 Task: Create Card Card0000000152 in Board Board0000000038 in Workspace WS0000000013 in Trello. Create Card Card0000000153 in Board Board0000000039 in Workspace WS0000000013 in Trello. Create Card Card0000000154 in Board Board0000000039 in Workspace WS0000000013 in Trello. Create Card Card0000000155 in Board Board0000000039 in Workspace WS0000000013 in Trello. Create Card Card0000000156 in Board Board0000000039 in Workspace WS0000000013 in Trello
Action: Mouse moved to (257, 341)
Screenshot: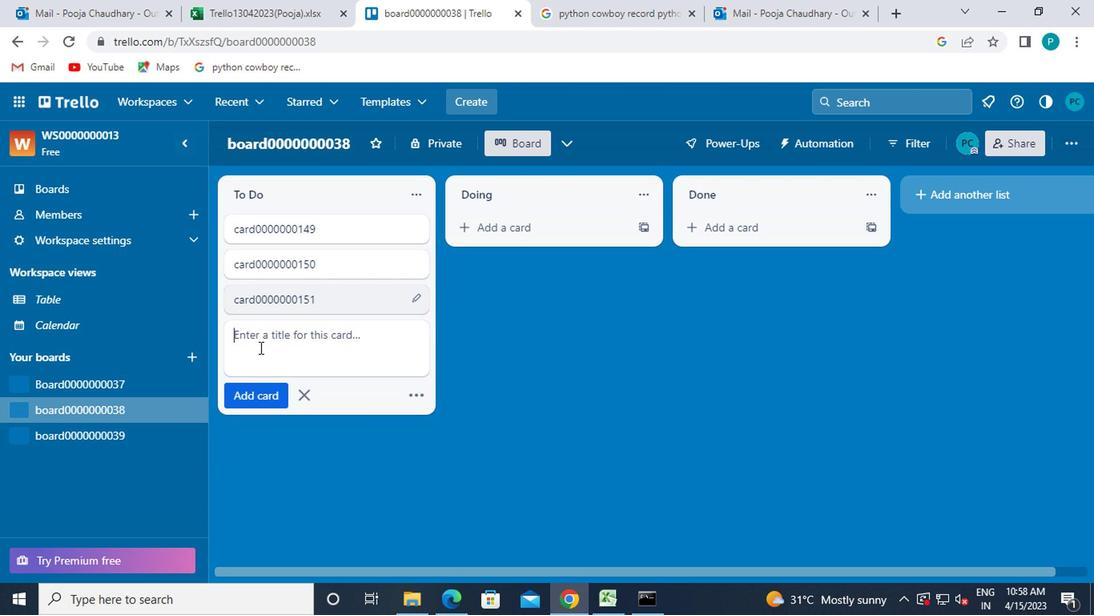 
Action: Mouse pressed left at (257, 341)
Screenshot: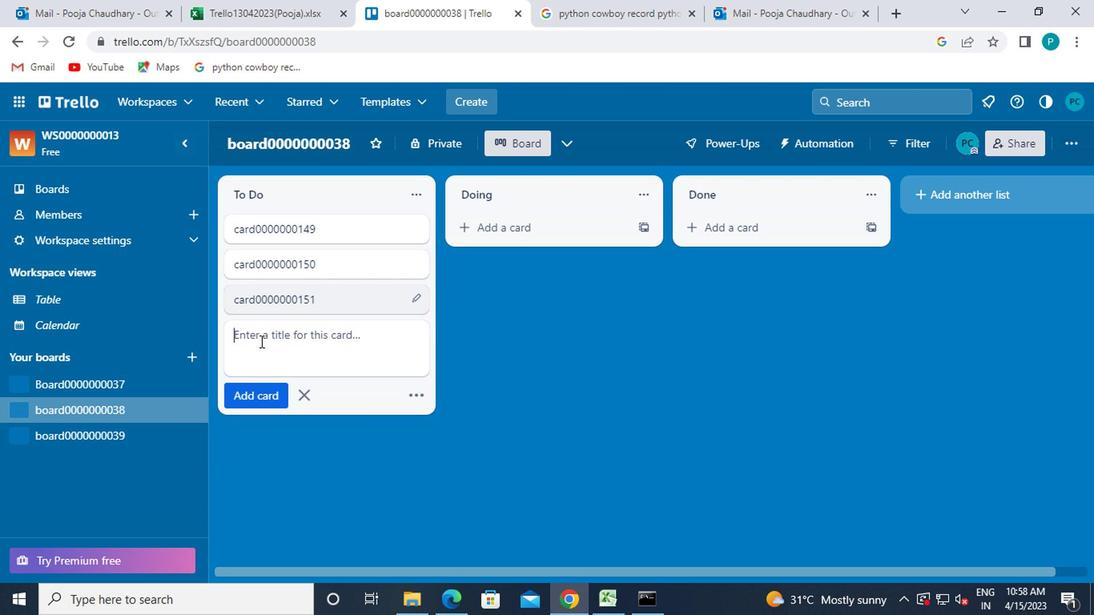 
Action: Key pressed card0000000152
Screenshot: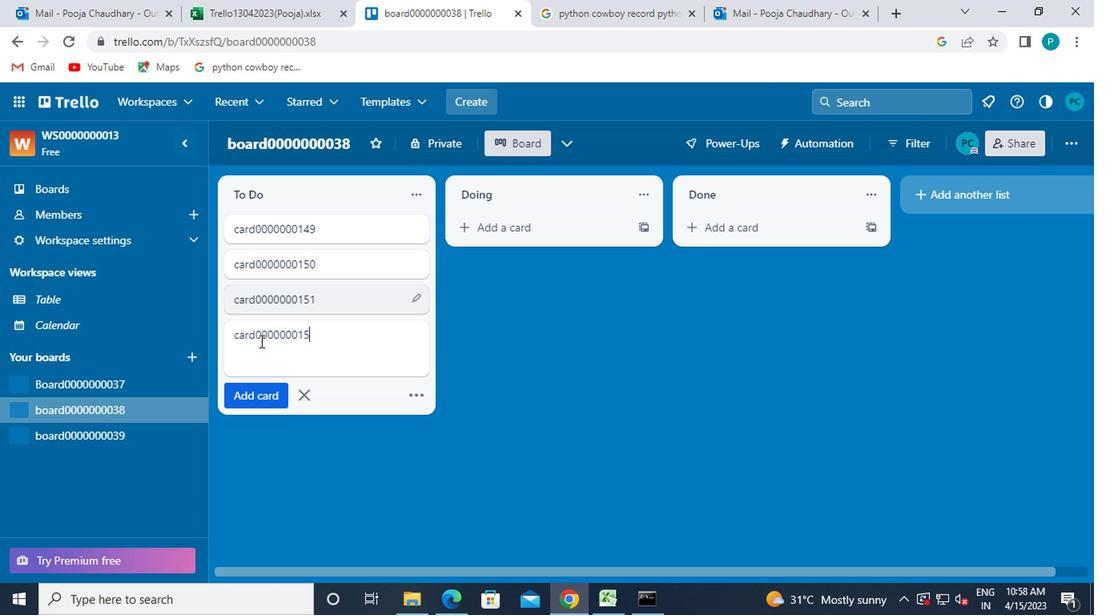 
Action: Mouse moved to (244, 392)
Screenshot: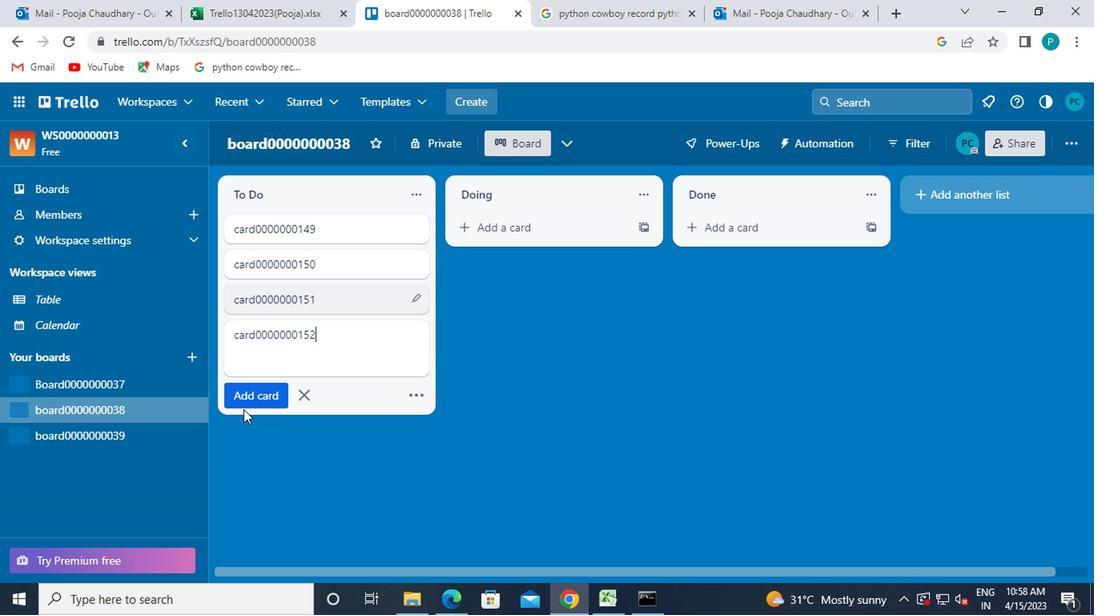 
Action: Mouse pressed left at (244, 392)
Screenshot: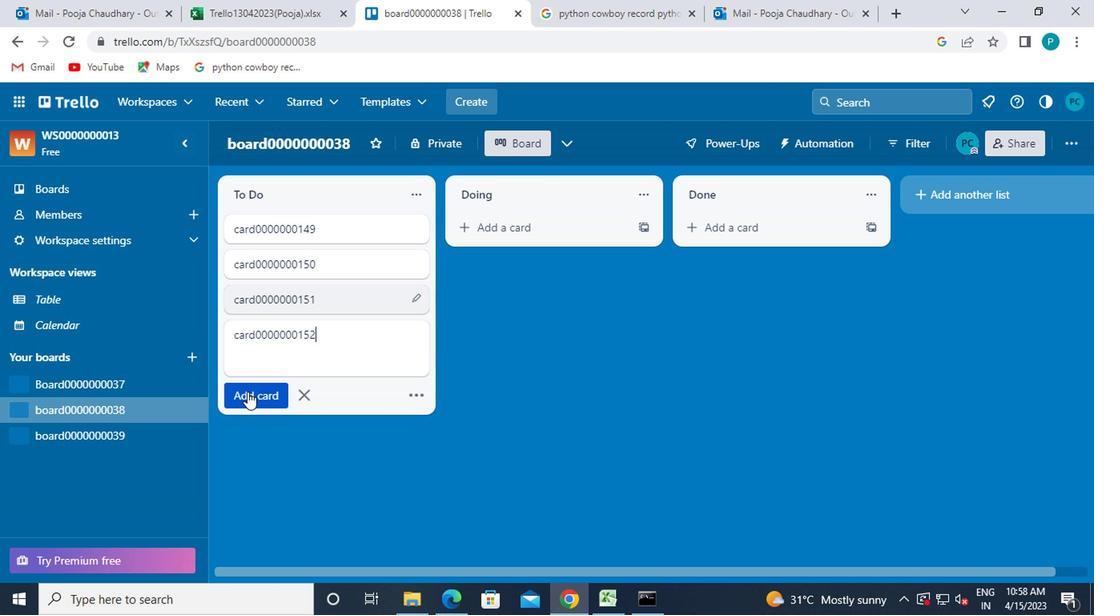 
Action: Mouse moved to (302, 430)
Screenshot: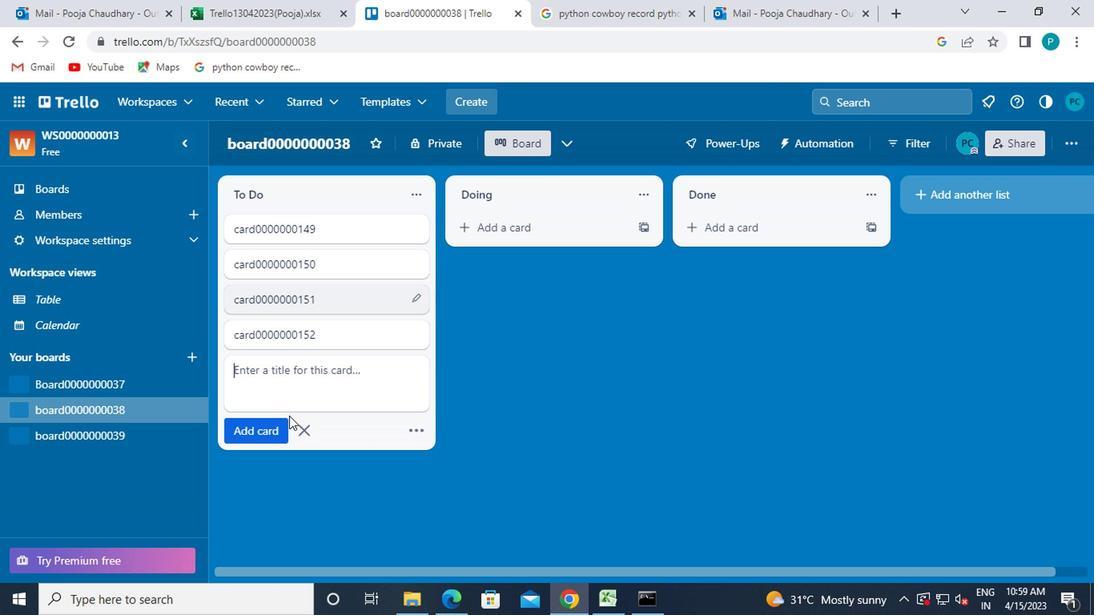 
Action: Mouse pressed left at (302, 430)
Screenshot: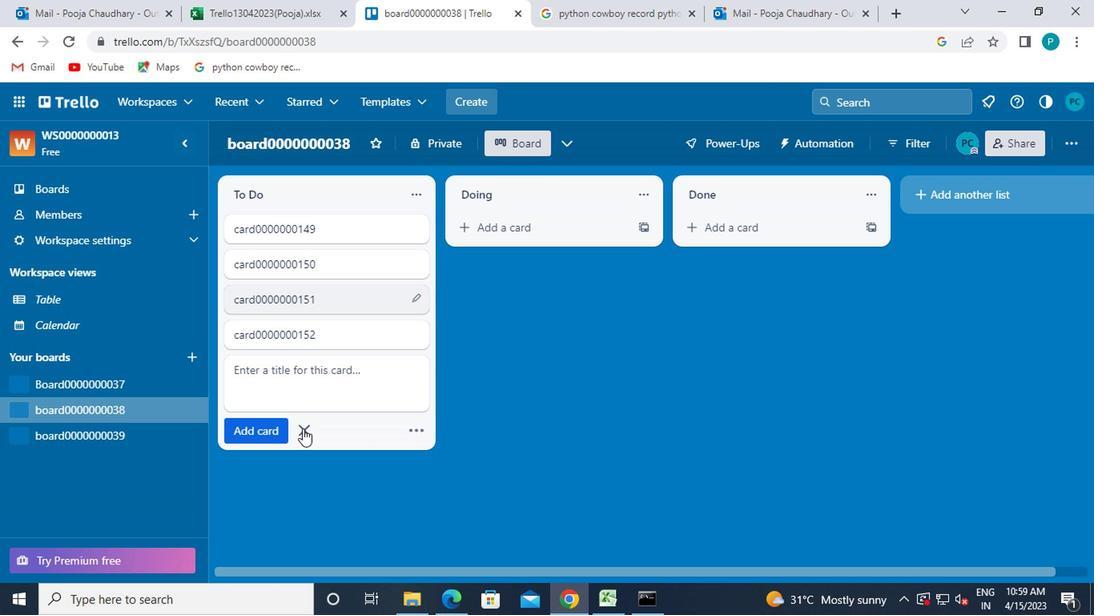 
Action: Mouse moved to (118, 437)
Screenshot: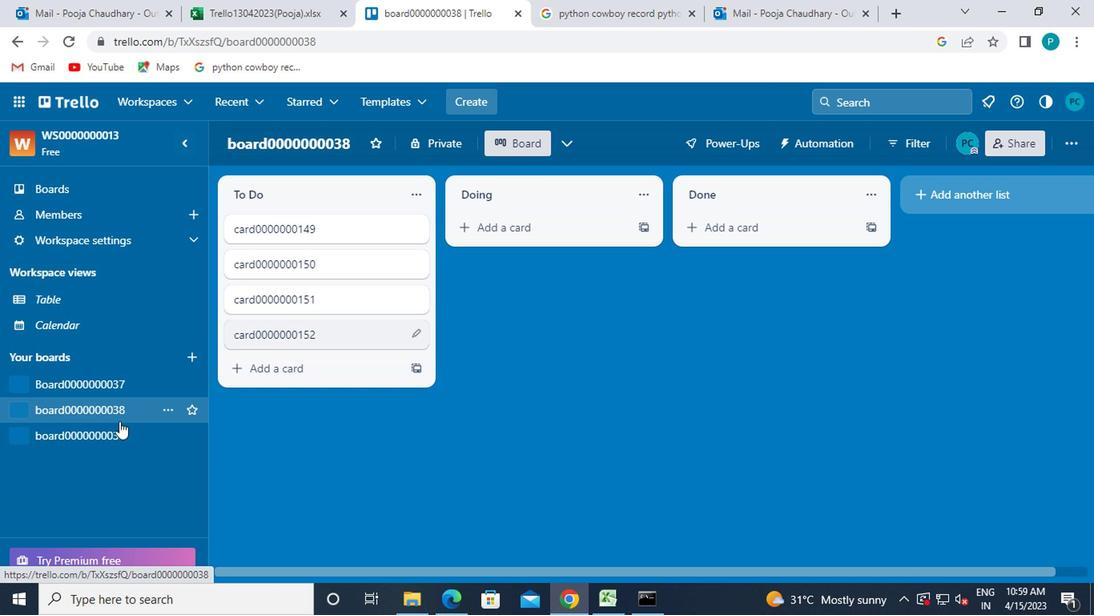 
Action: Mouse pressed left at (118, 437)
Screenshot: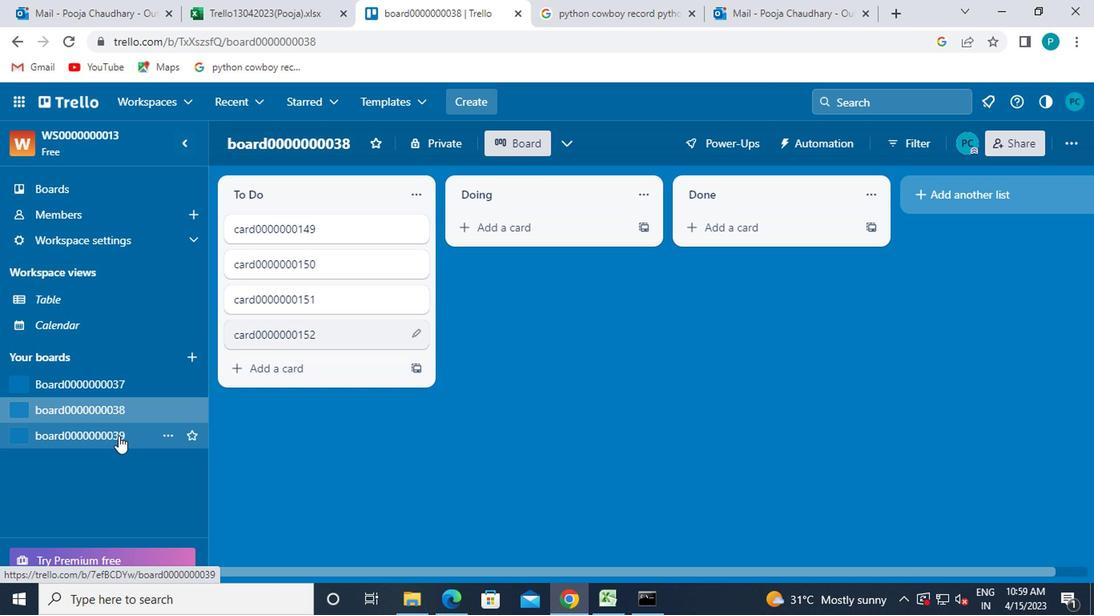 
Action: Mouse moved to (236, 266)
Screenshot: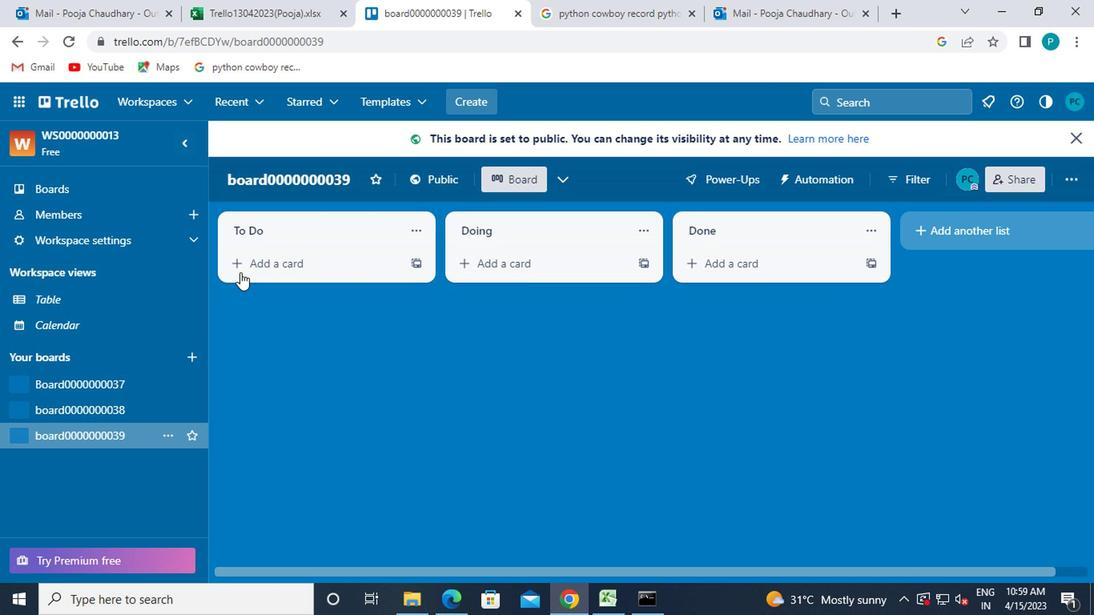 
Action: Mouse pressed left at (236, 266)
Screenshot: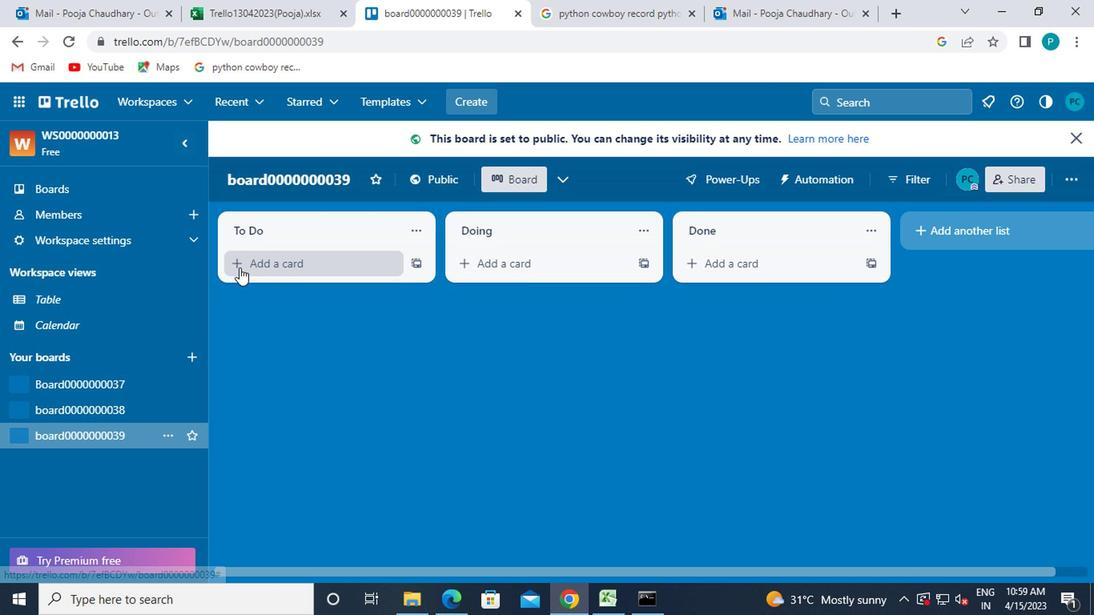 
Action: Key pressed card0000000153
Screenshot: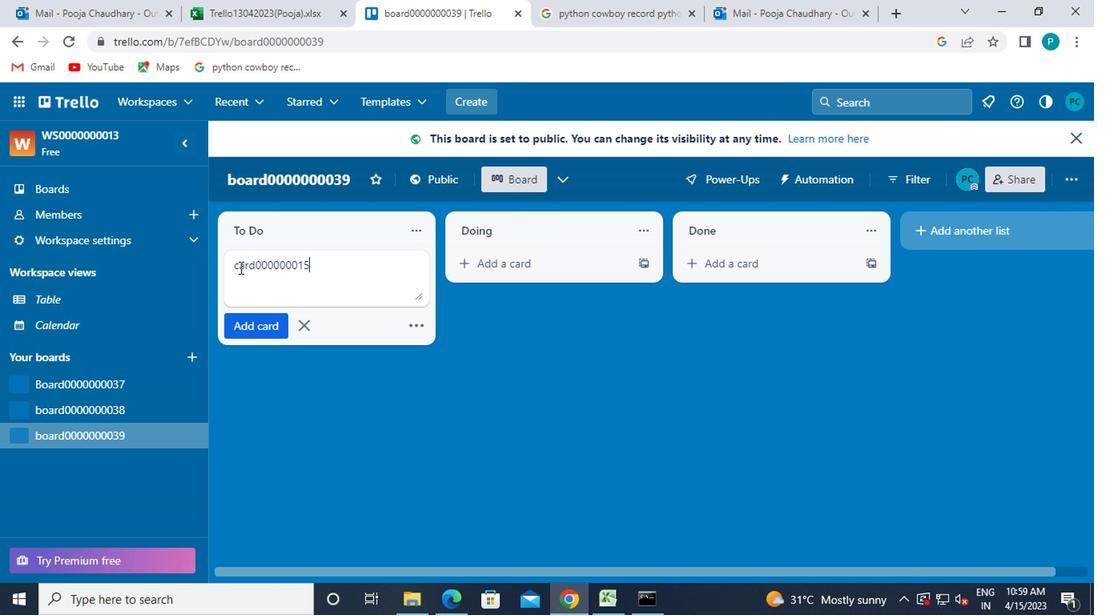 
Action: Mouse moved to (245, 327)
Screenshot: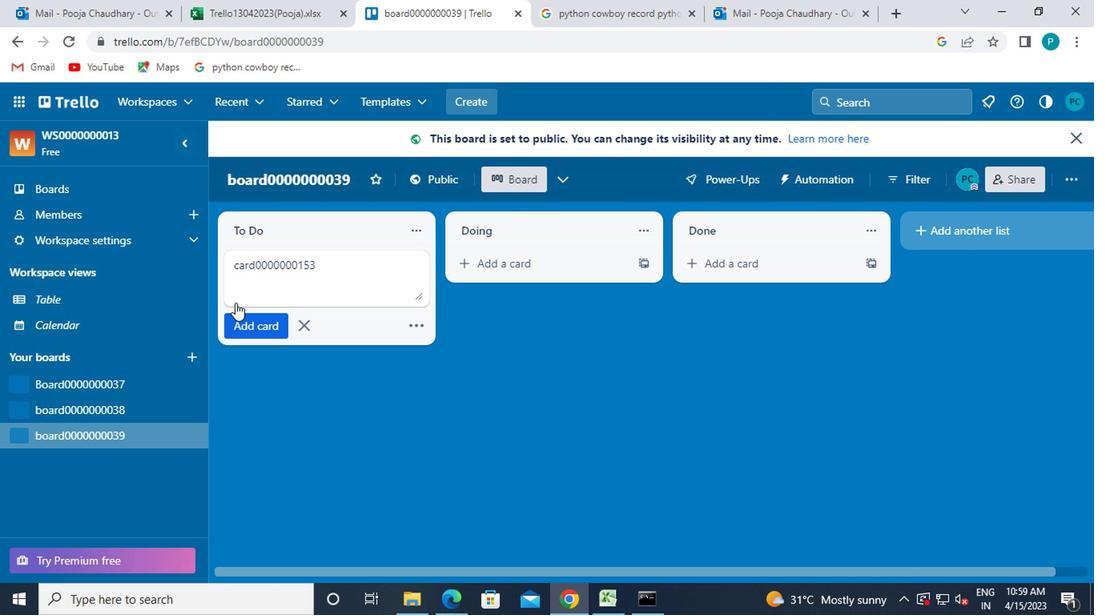 
Action: Mouse pressed left at (245, 327)
Screenshot: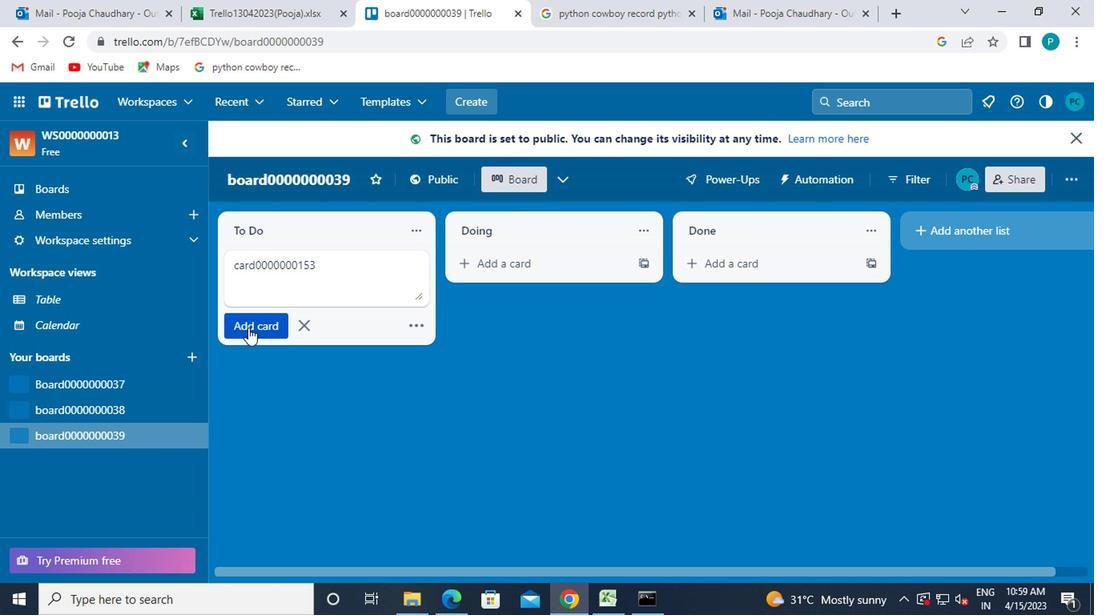 
Action: Mouse moved to (247, 318)
Screenshot: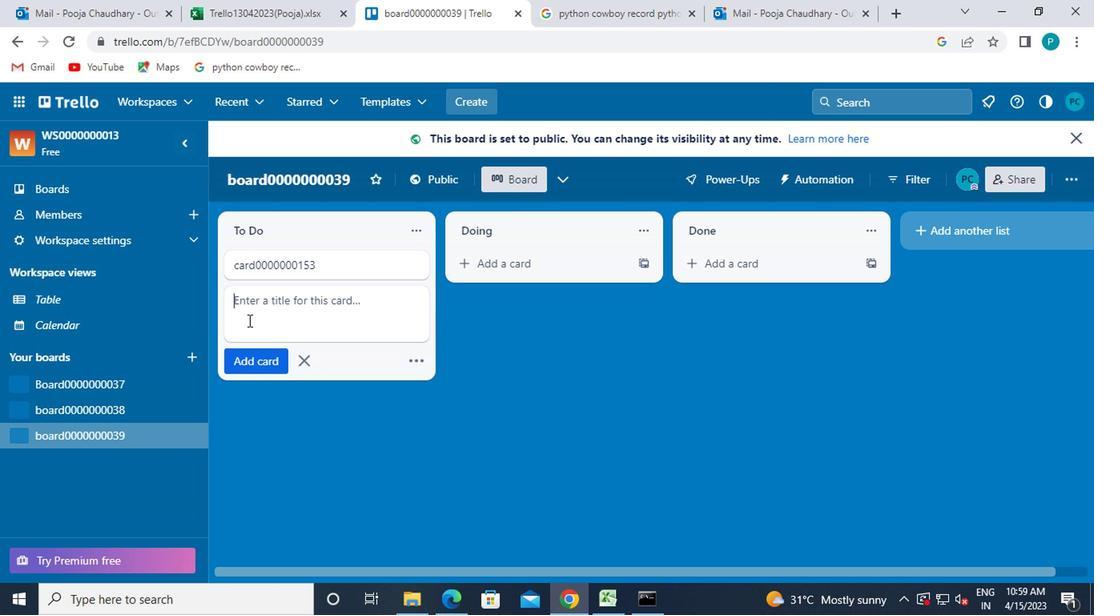 
Action: Key pressed card0000000154
Screenshot: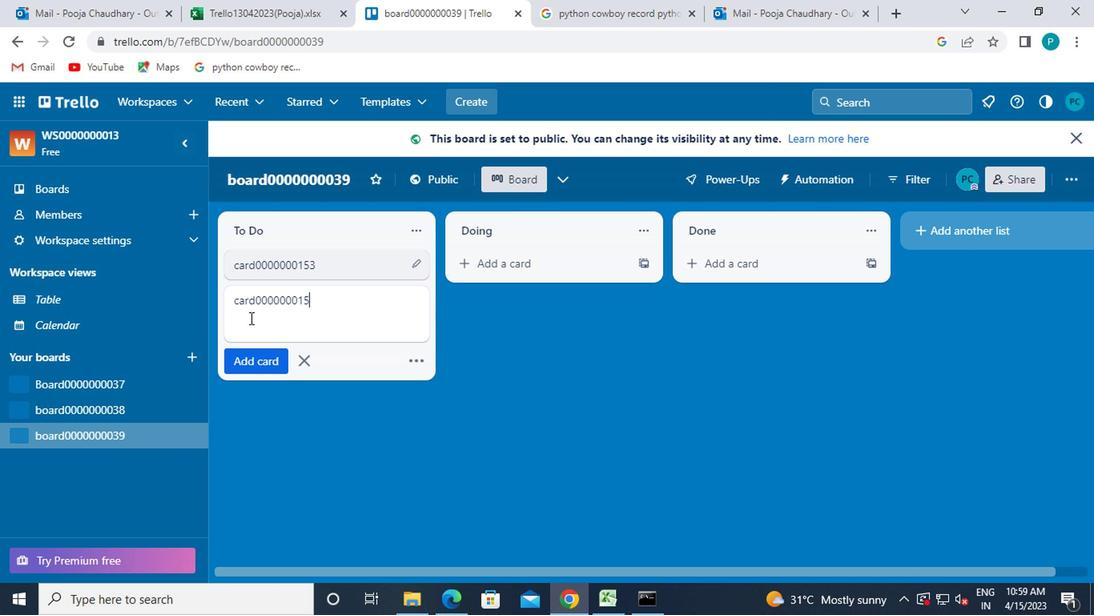 
Action: Mouse moved to (269, 359)
Screenshot: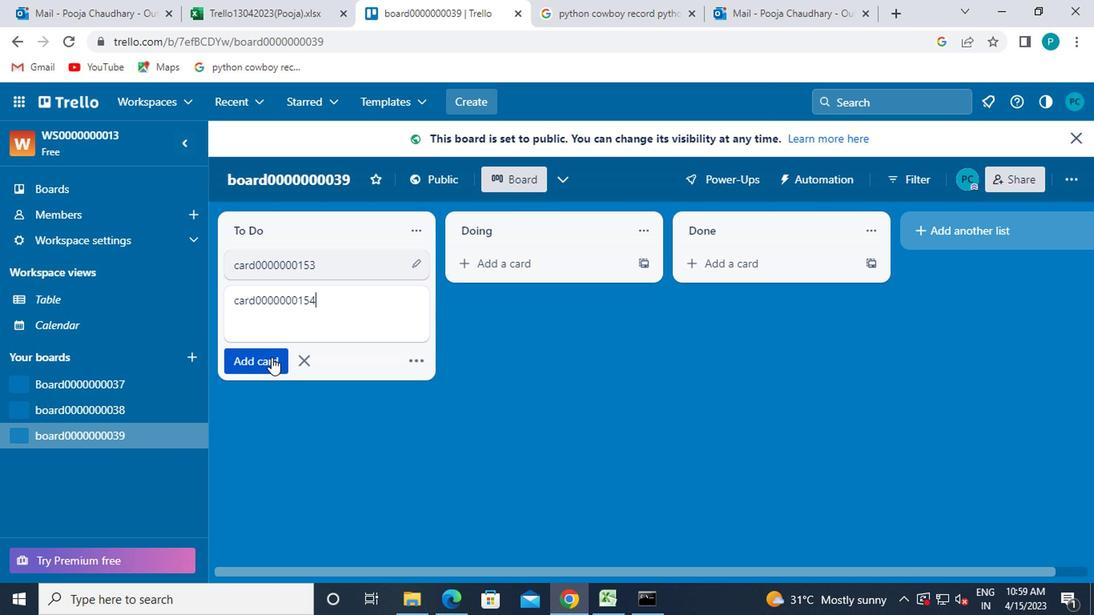 
Action: Mouse pressed left at (269, 359)
Screenshot: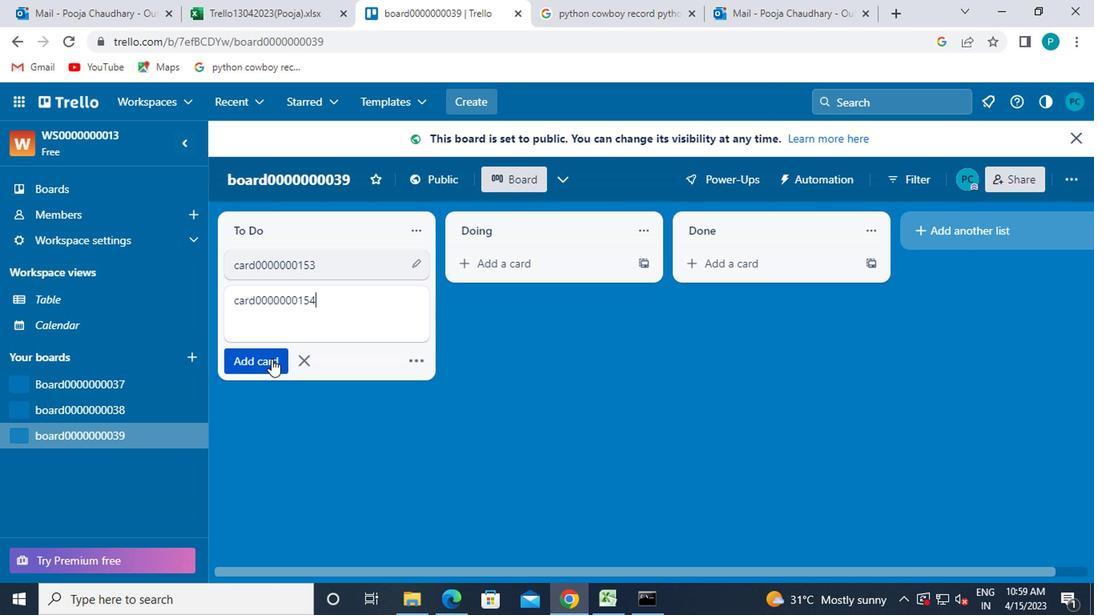 
Action: Mouse moved to (262, 339)
Screenshot: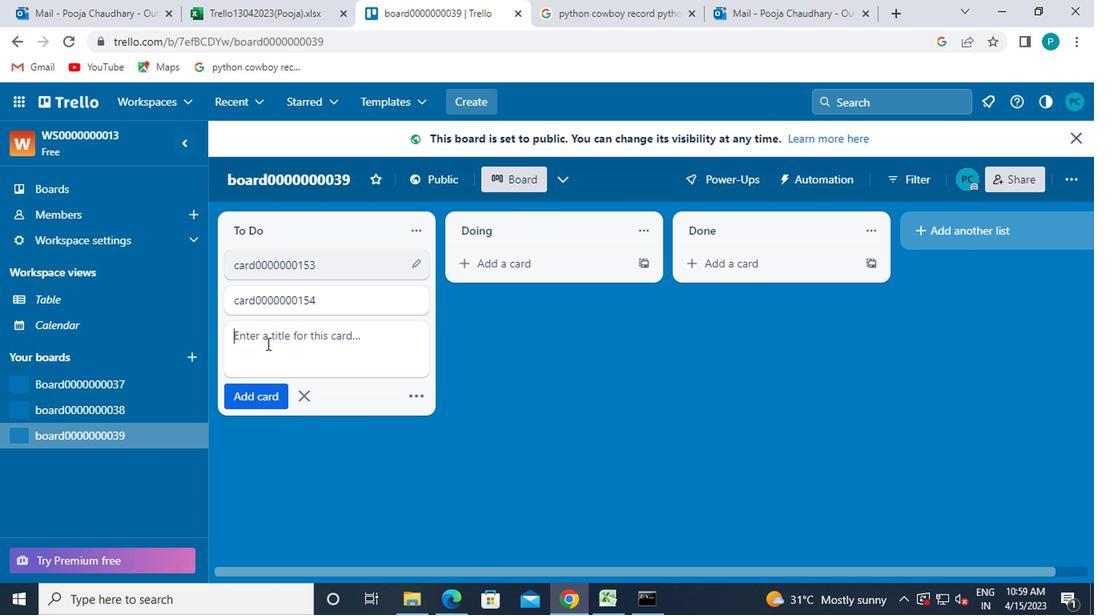 
Action: Key pressed card0000000155
Screenshot: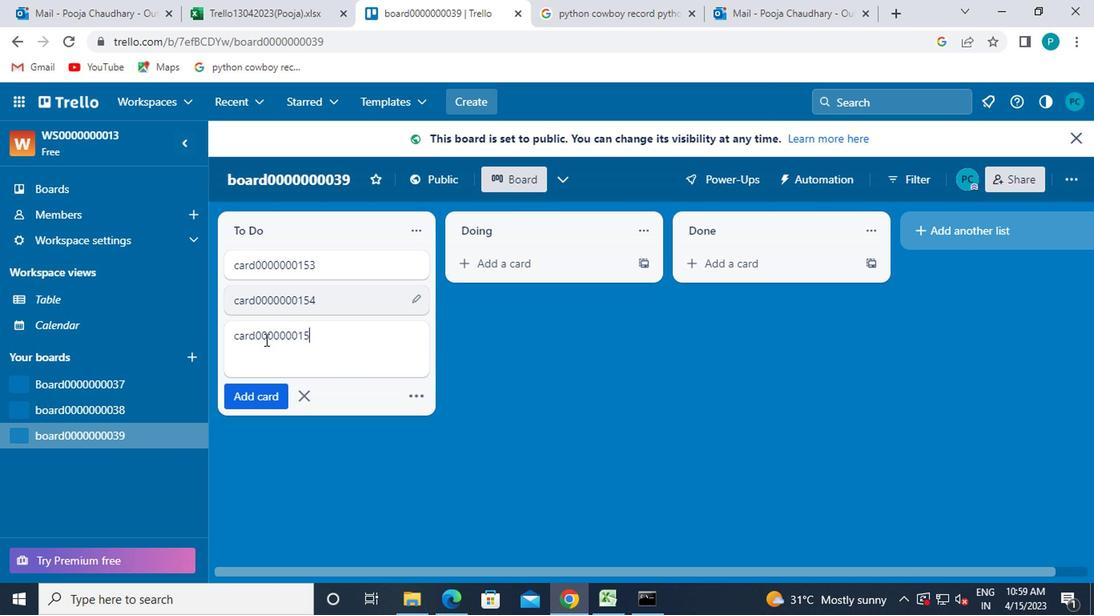 
Action: Mouse moved to (234, 404)
Screenshot: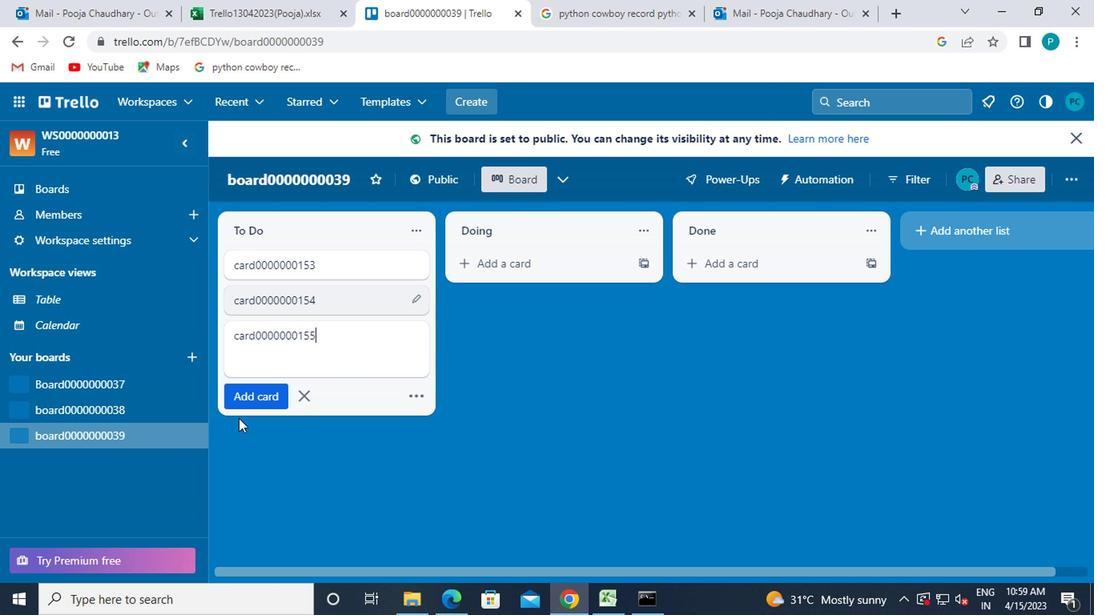 
Action: Mouse pressed left at (234, 404)
Screenshot: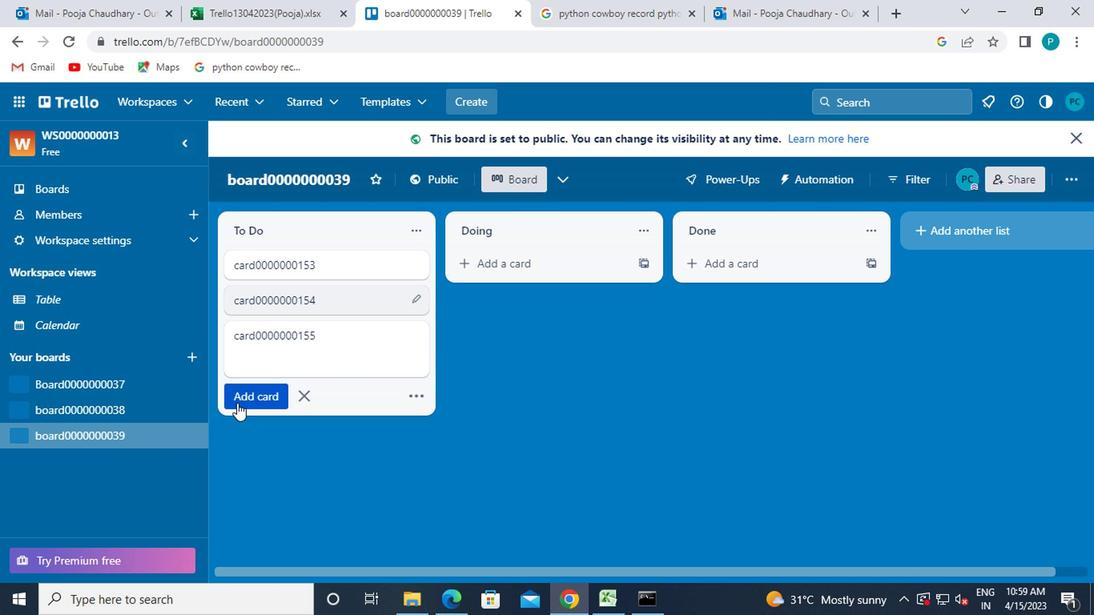 
Action: Key pressed card0000000156
Screenshot: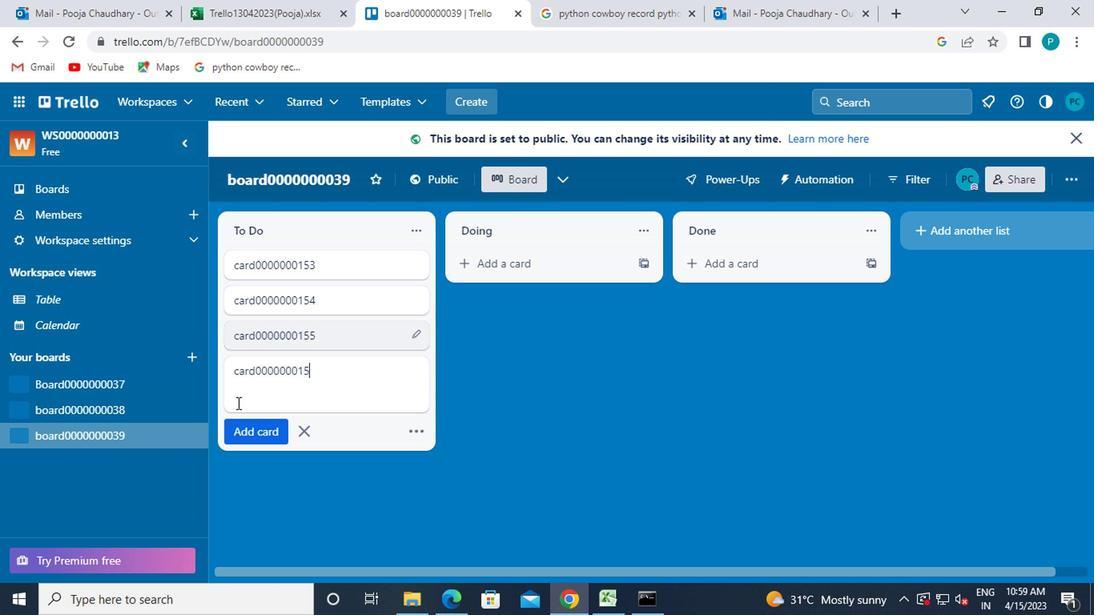 
Action: Mouse moved to (261, 426)
Screenshot: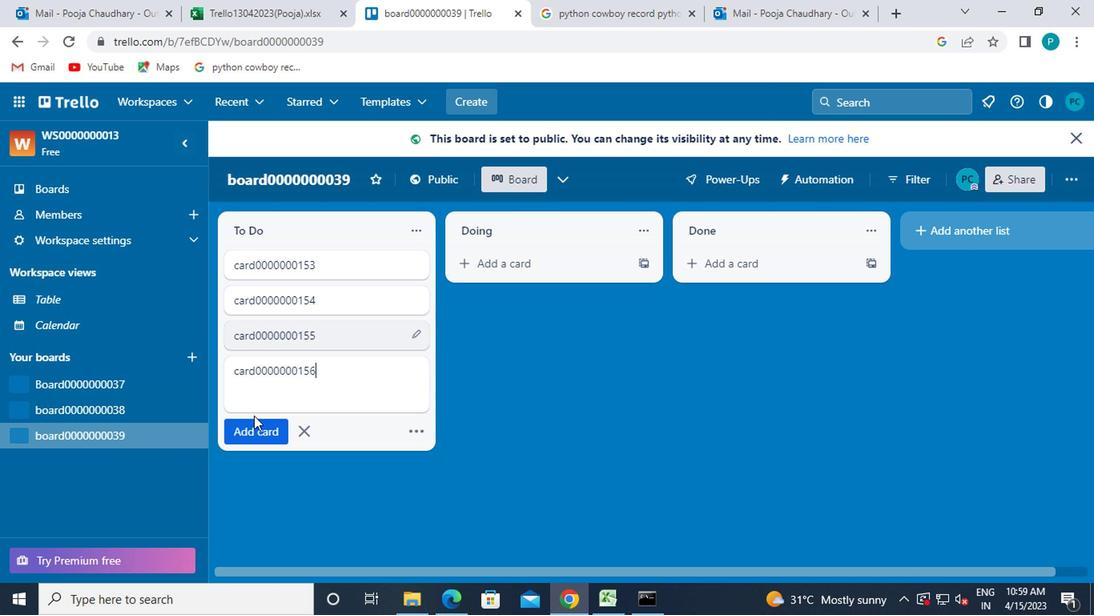 
Action: Mouse pressed left at (261, 426)
Screenshot: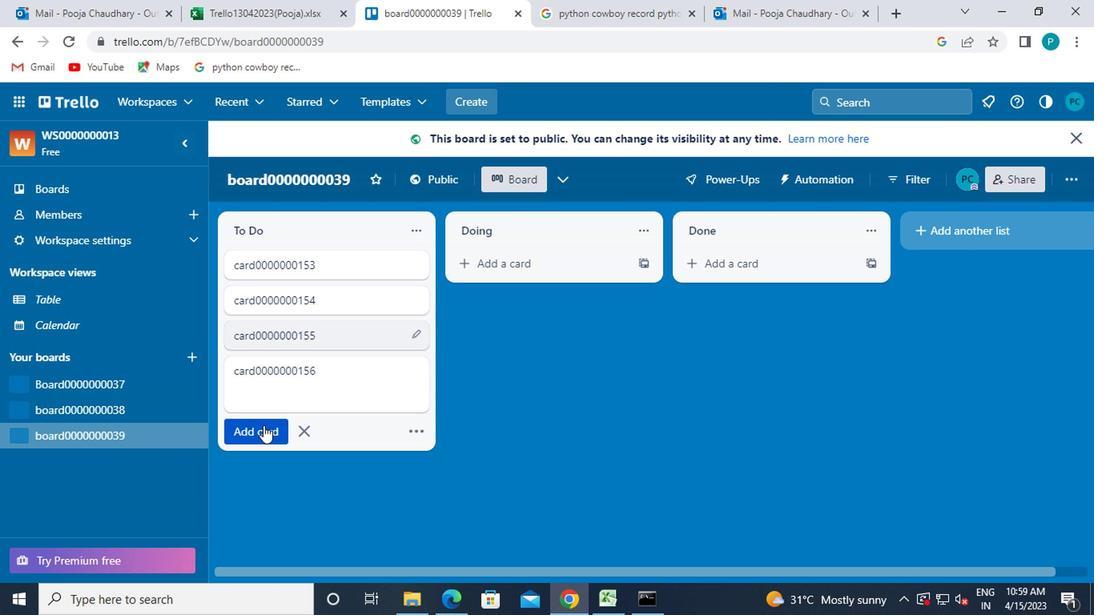 
Action: Mouse moved to (302, 463)
Screenshot: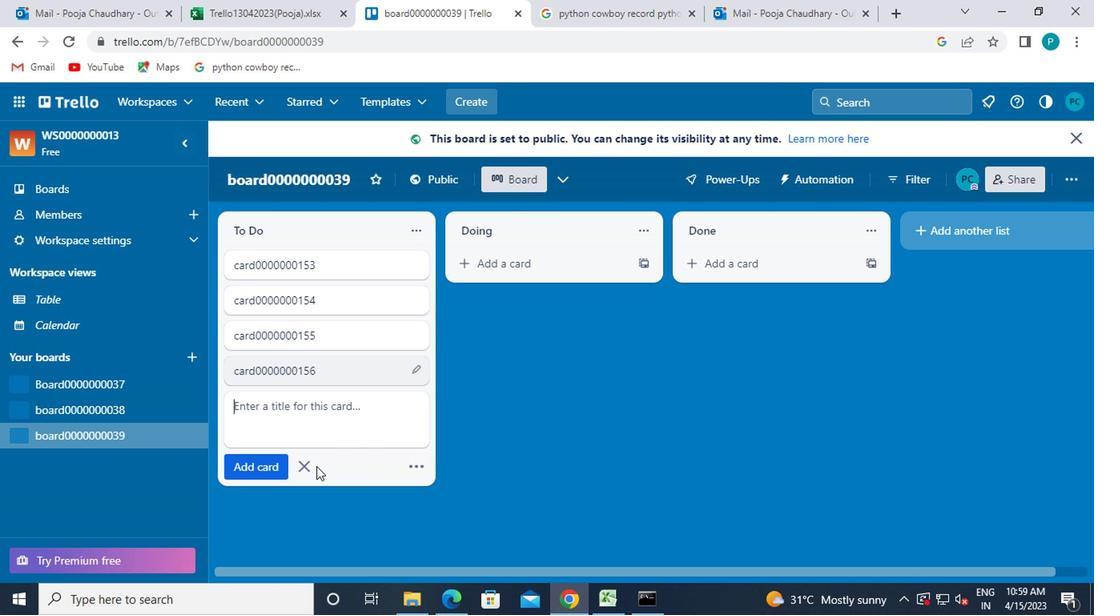 
Action: Mouse pressed left at (302, 463)
Screenshot: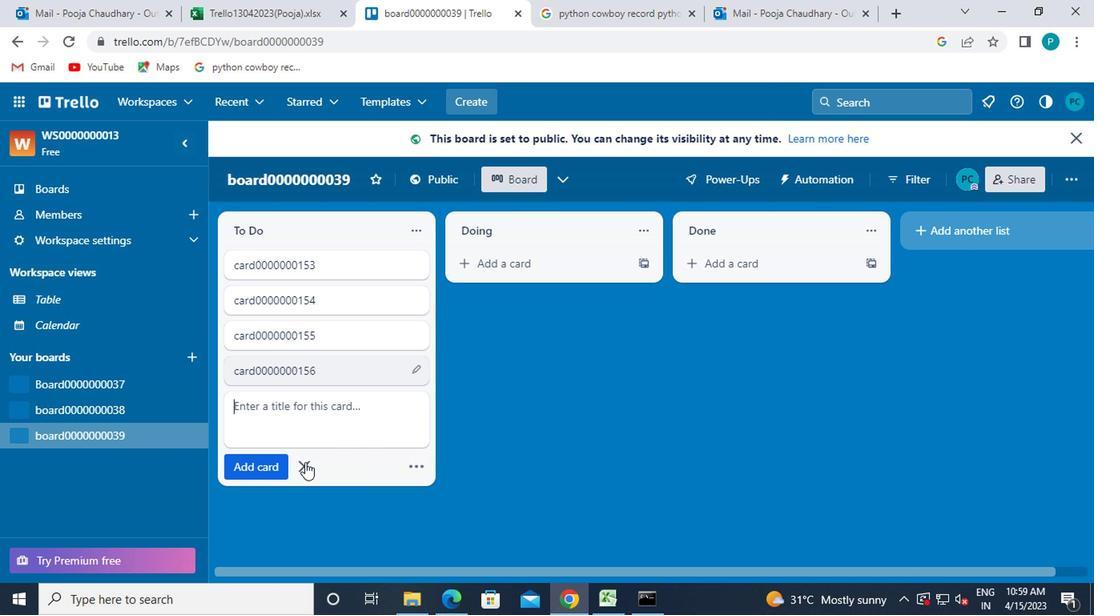 
